 Task: Use the formula "AVERAGE" in spreadsheet "Project portfolio".
Action: Mouse moved to (254, 240)
Screenshot: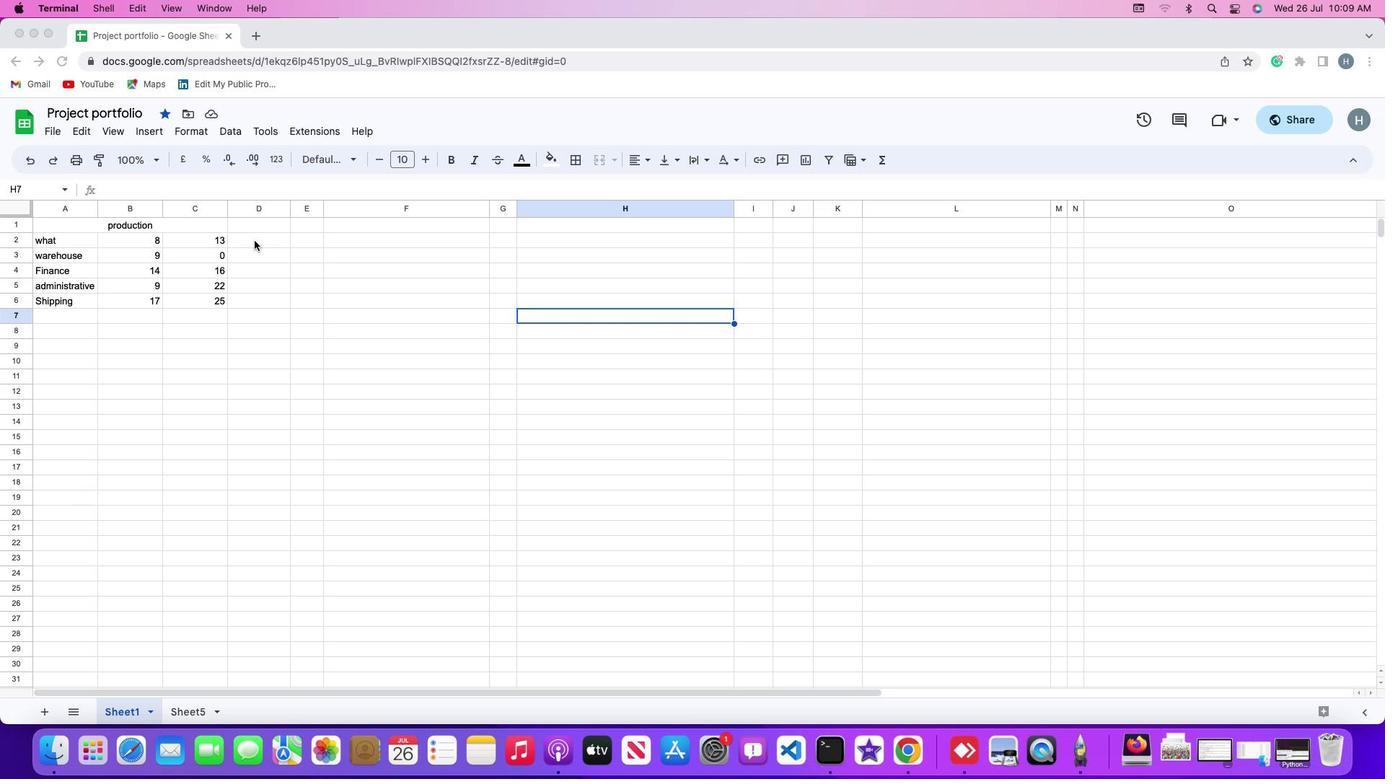 
Action: Mouse pressed left at (254, 240)
Screenshot: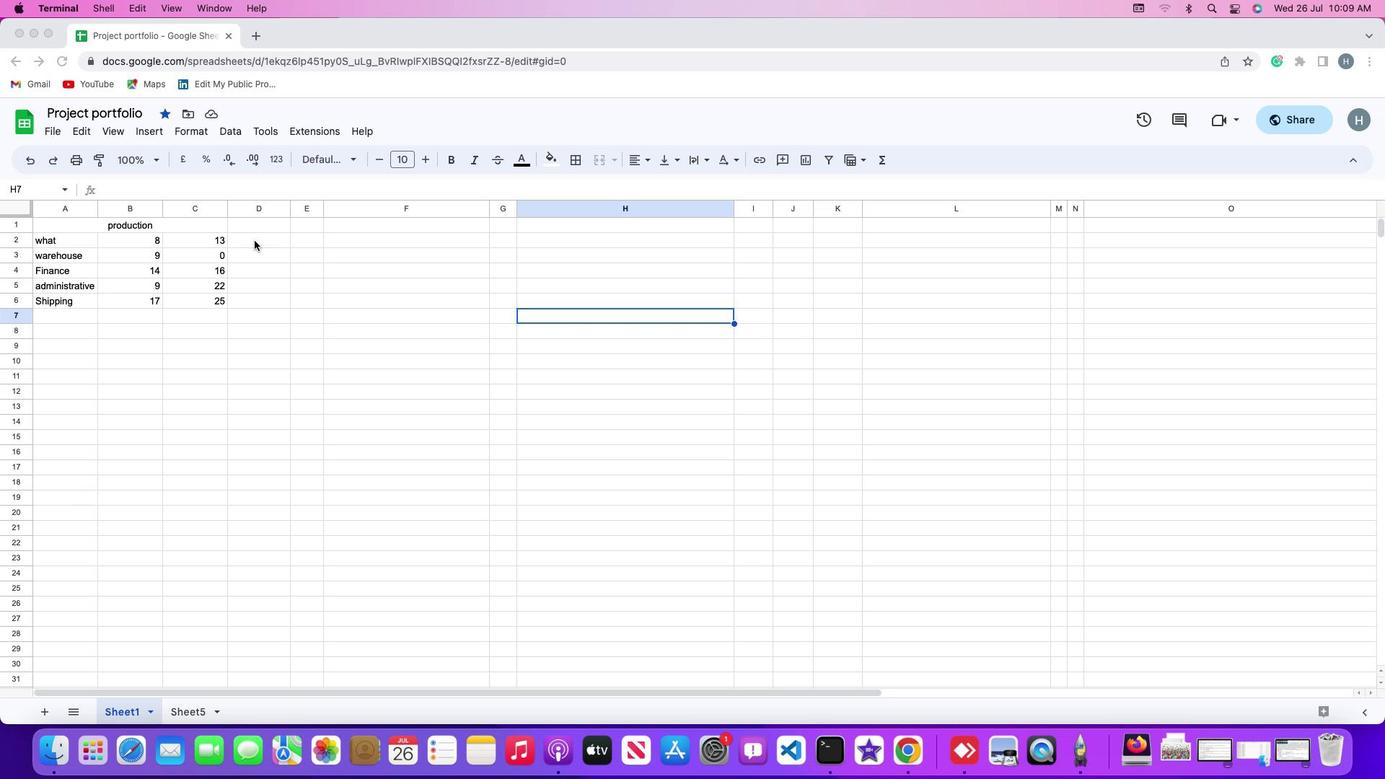 
Action: Mouse moved to (257, 238)
Screenshot: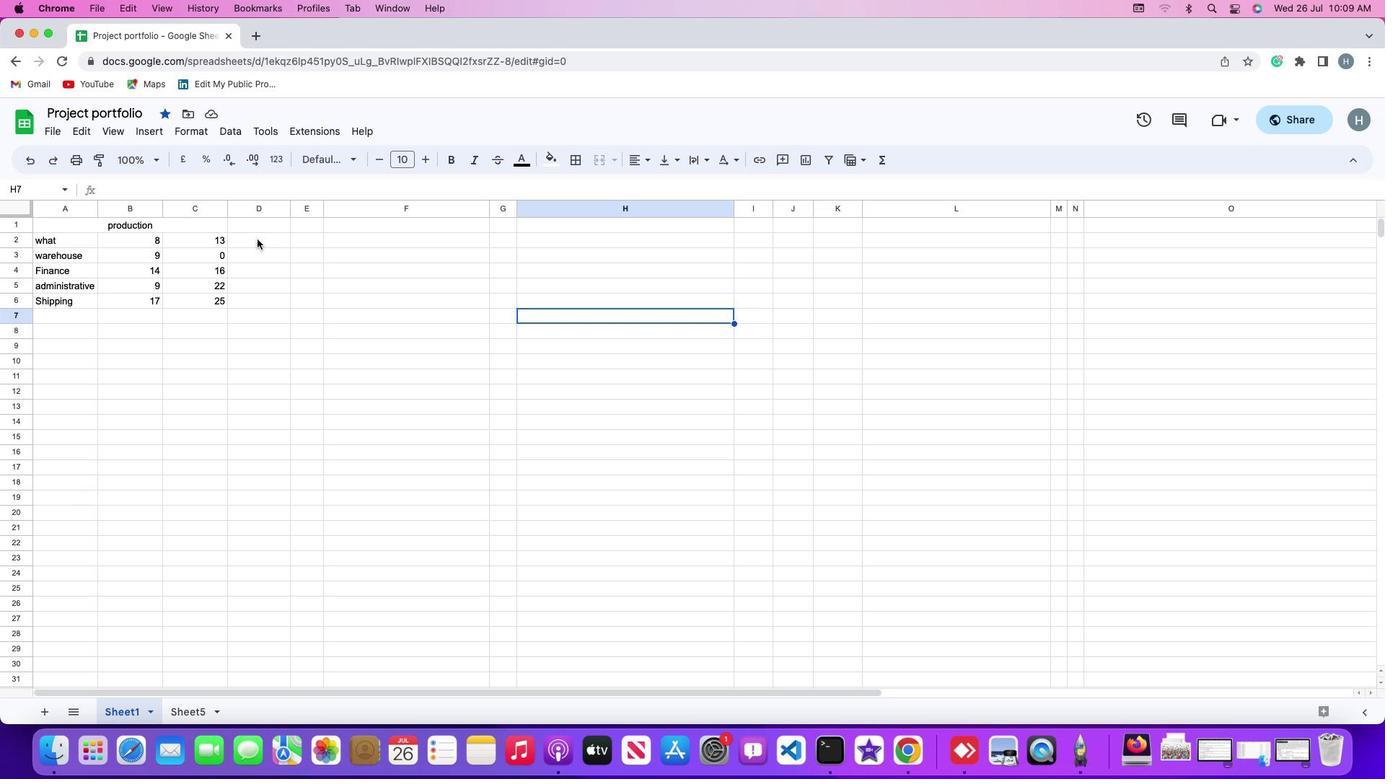 
Action: Mouse pressed left at (257, 238)
Screenshot: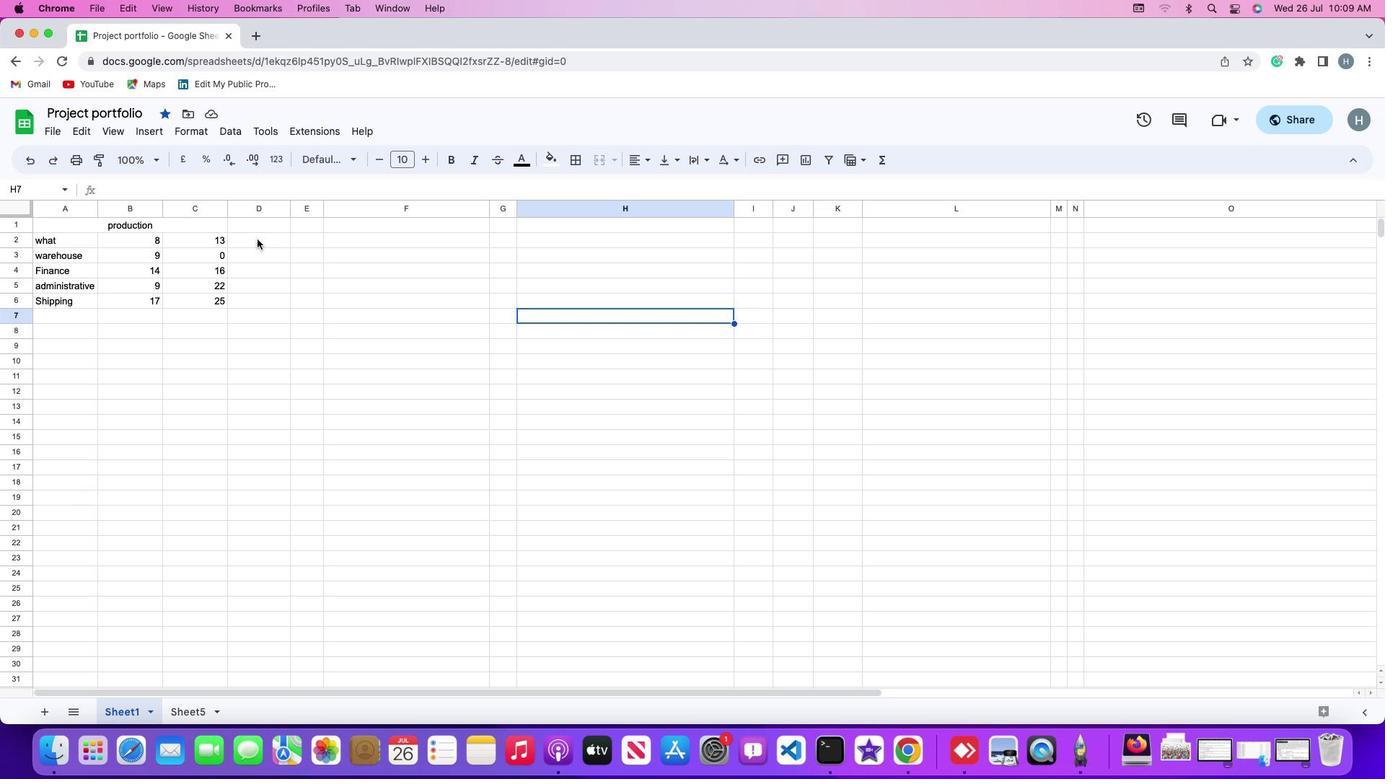 
Action: Mouse moved to (155, 128)
Screenshot: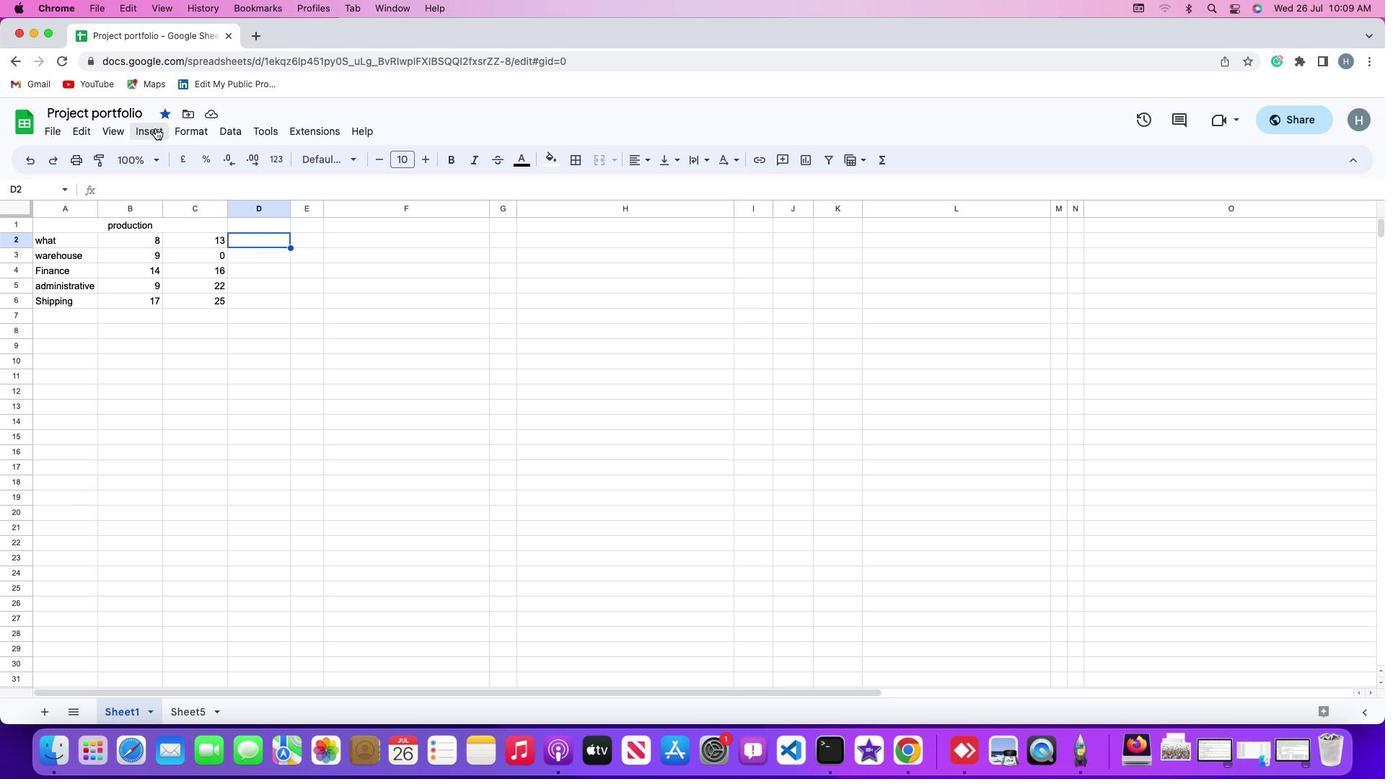
Action: Mouse pressed left at (155, 128)
Screenshot: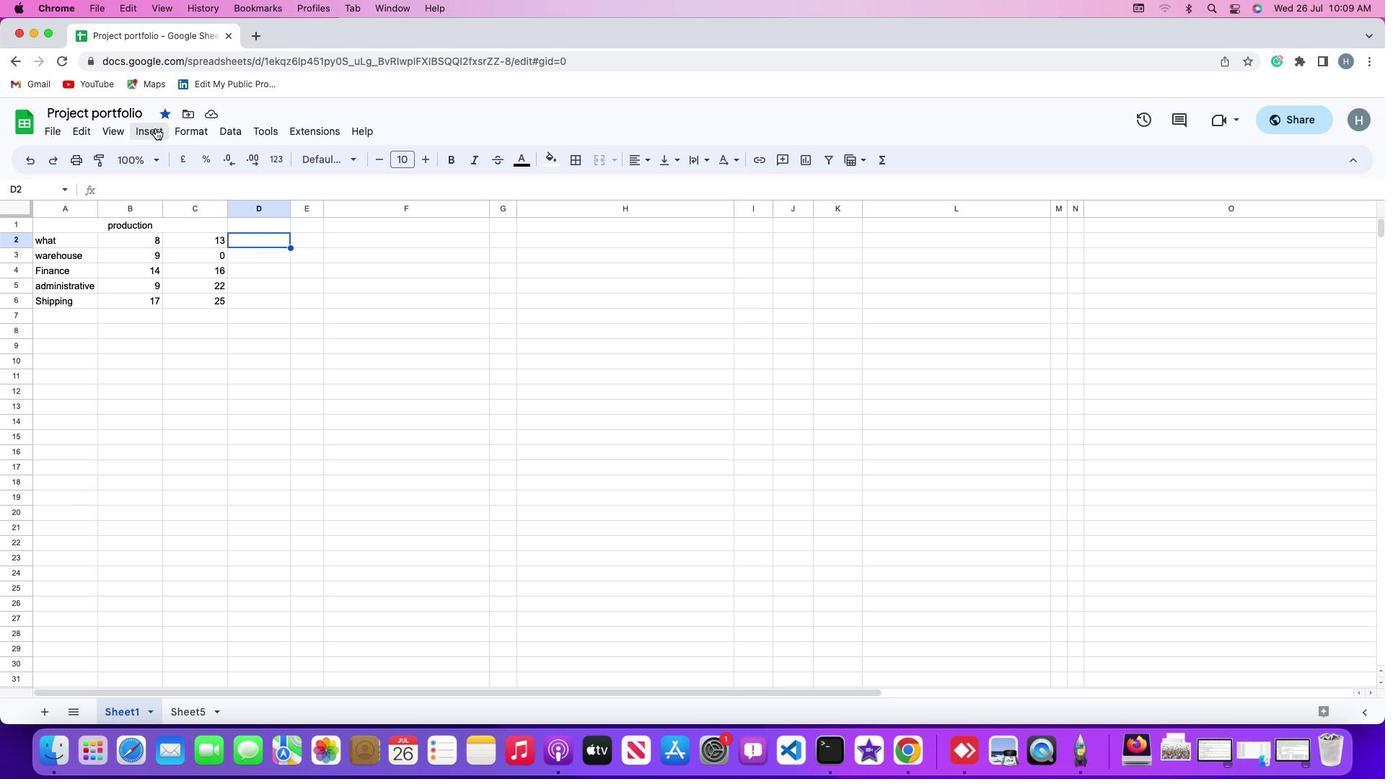 
Action: Mouse moved to (621, 528)
Screenshot: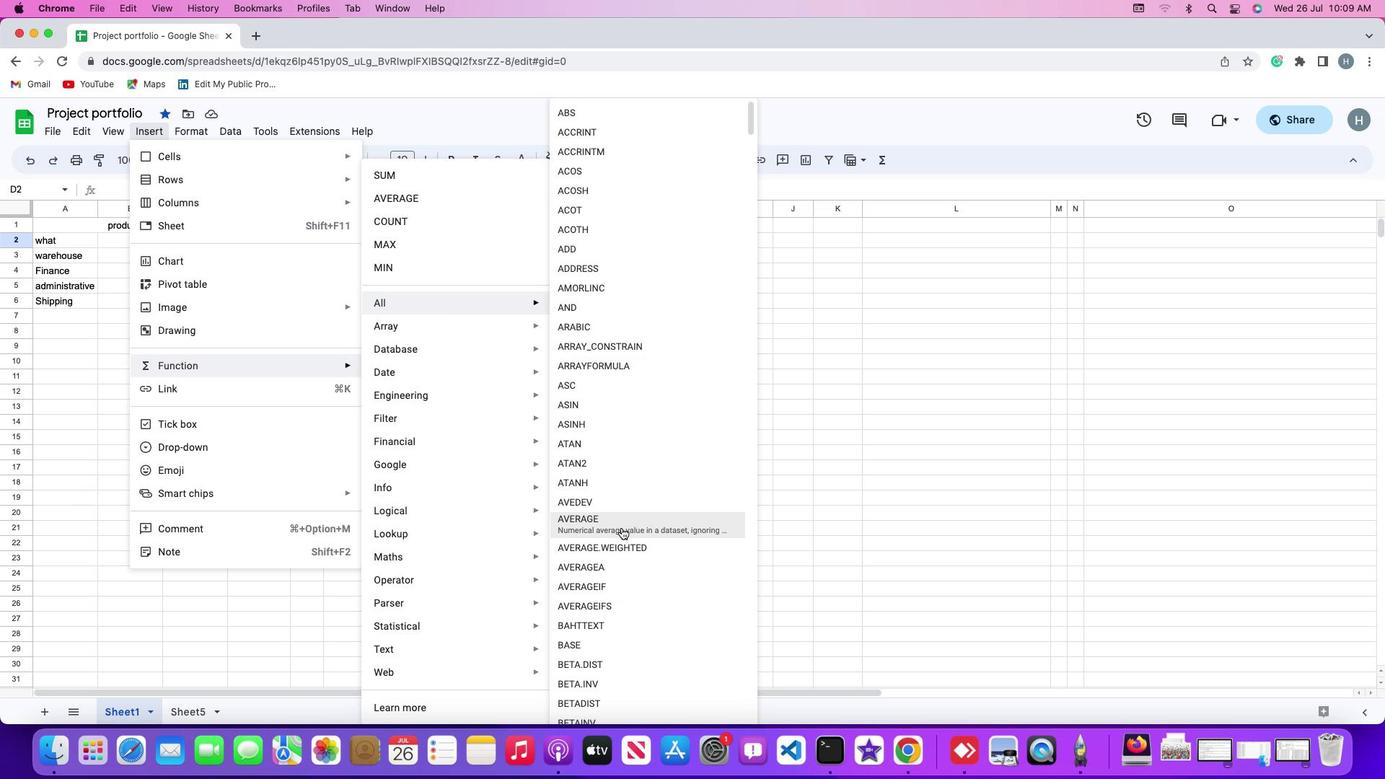 
Action: Mouse pressed left at (621, 528)
Screenshot: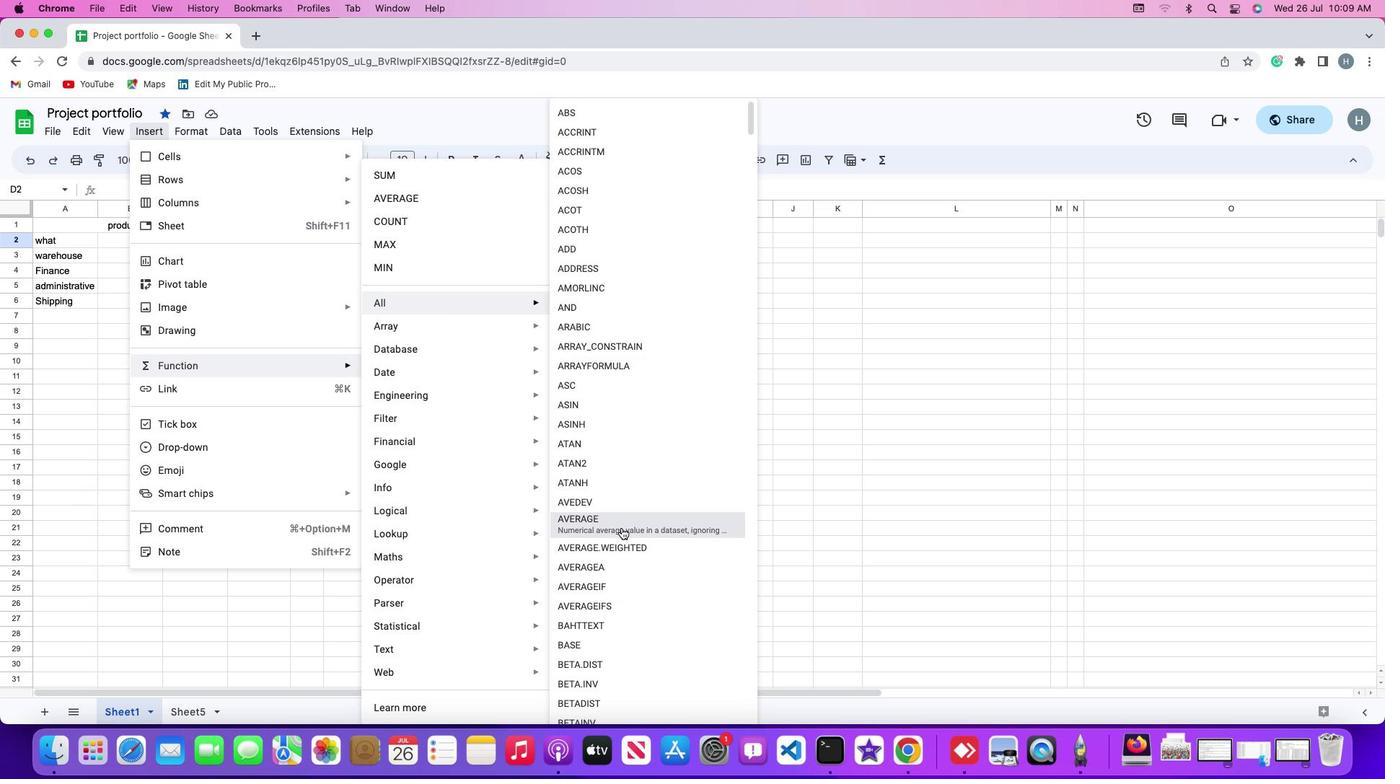 
Action: Mouse moved to (189, 235)
Screenshot: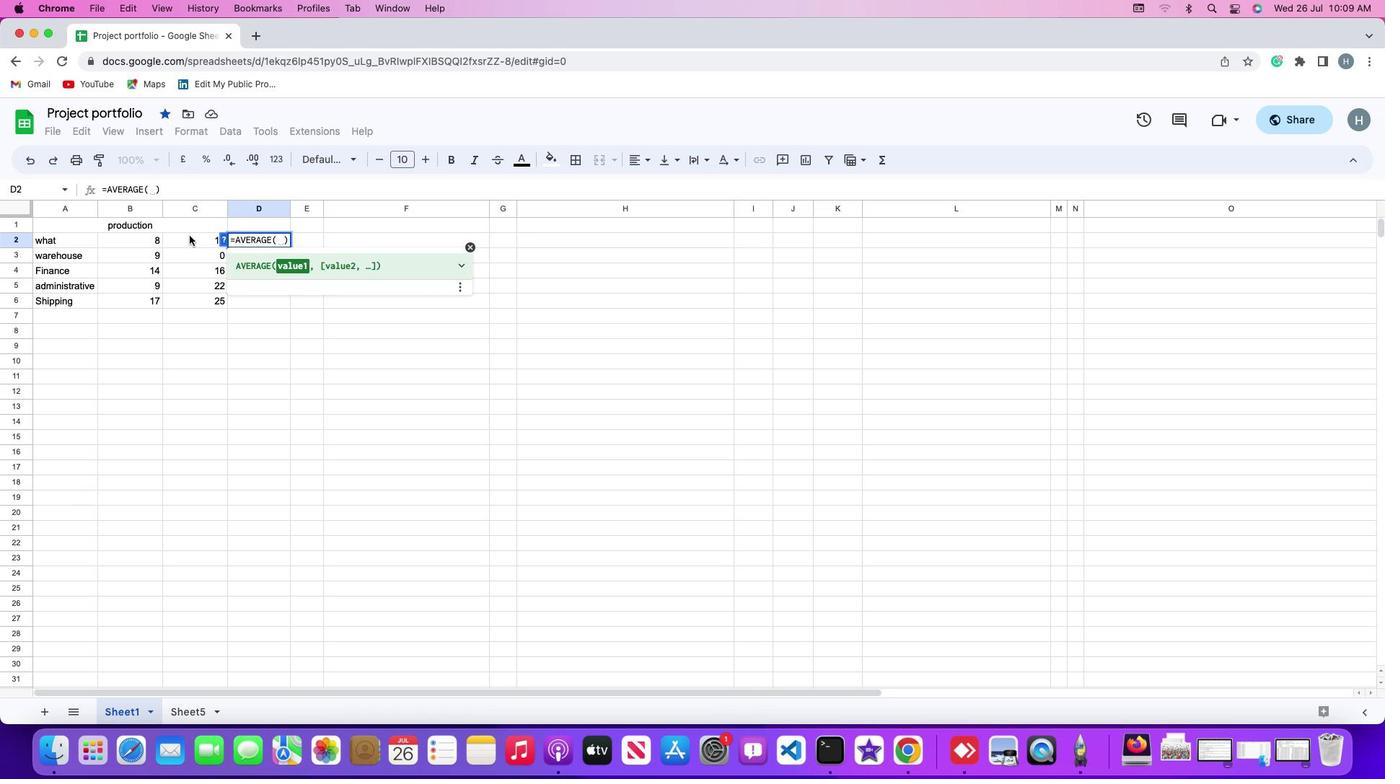 
Action: Mouse pressed left at (189, 235)
Screenshot: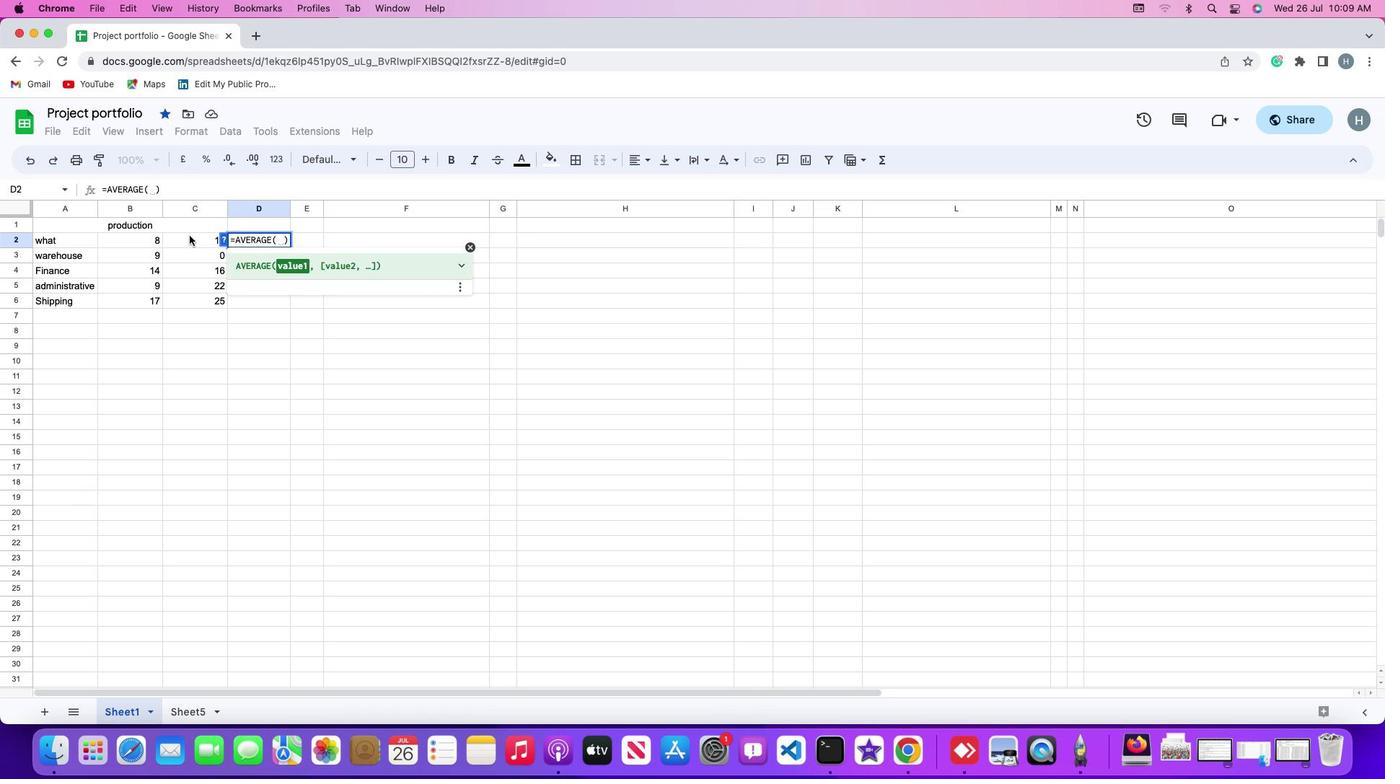 
Action: Mouse moved to (189, 235)
Screenshot: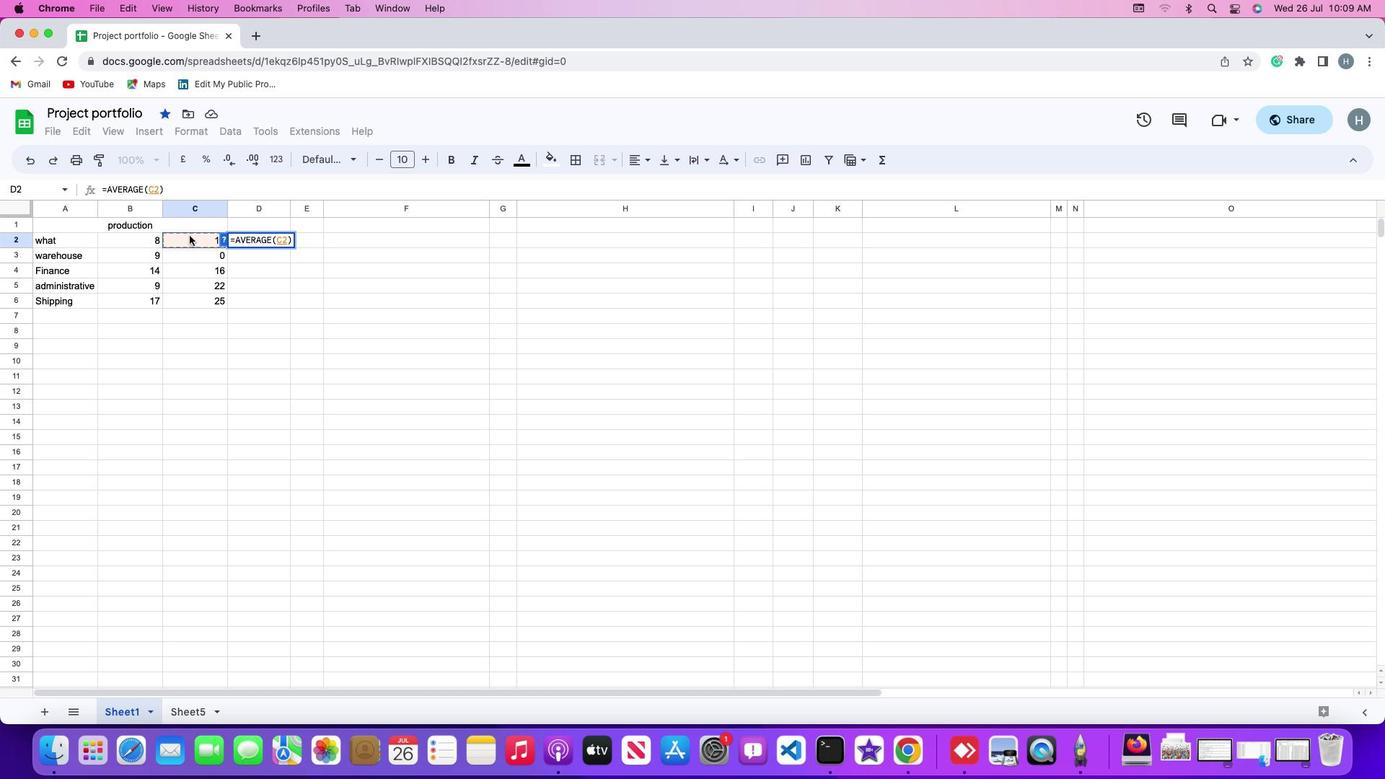 
Action: Key pressed ','
Screenshot: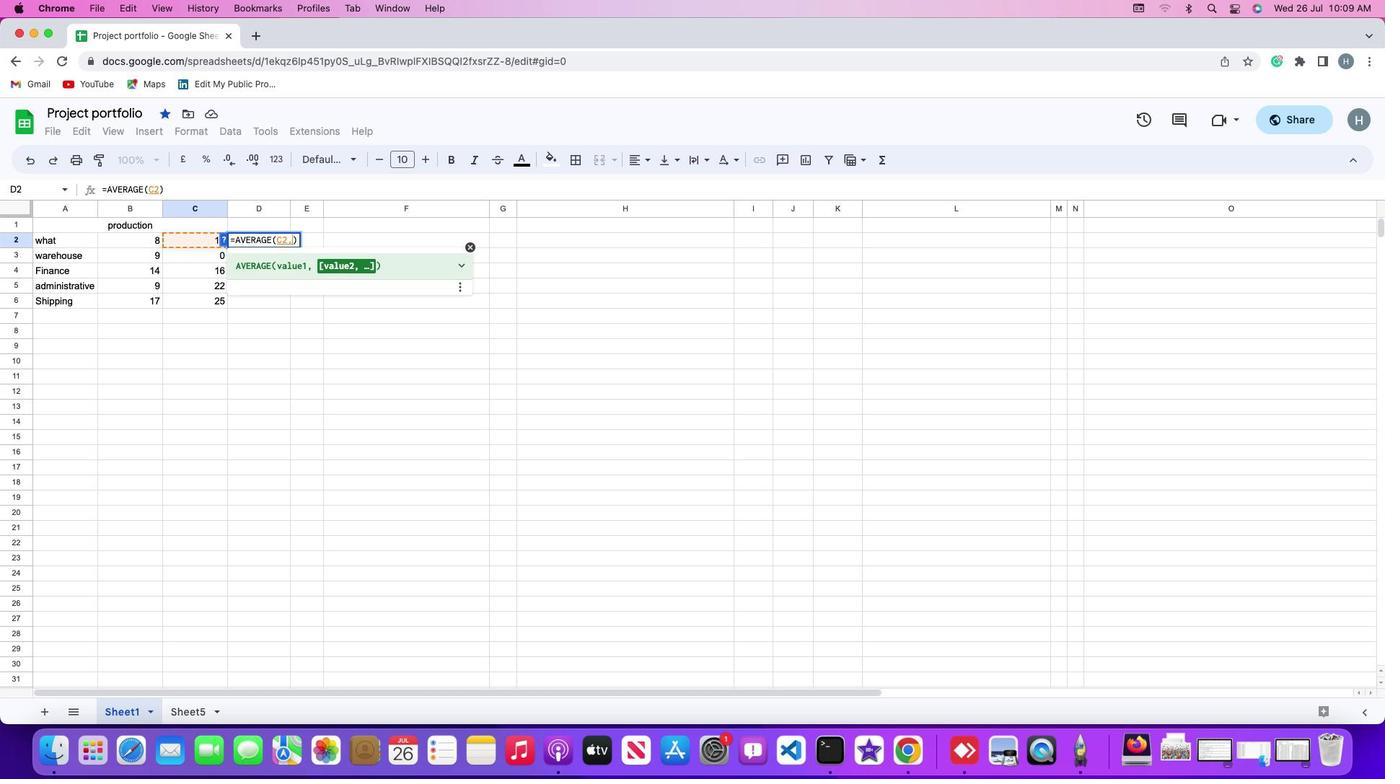 
Action: Mouse moved to (141, 235)
Screenshot: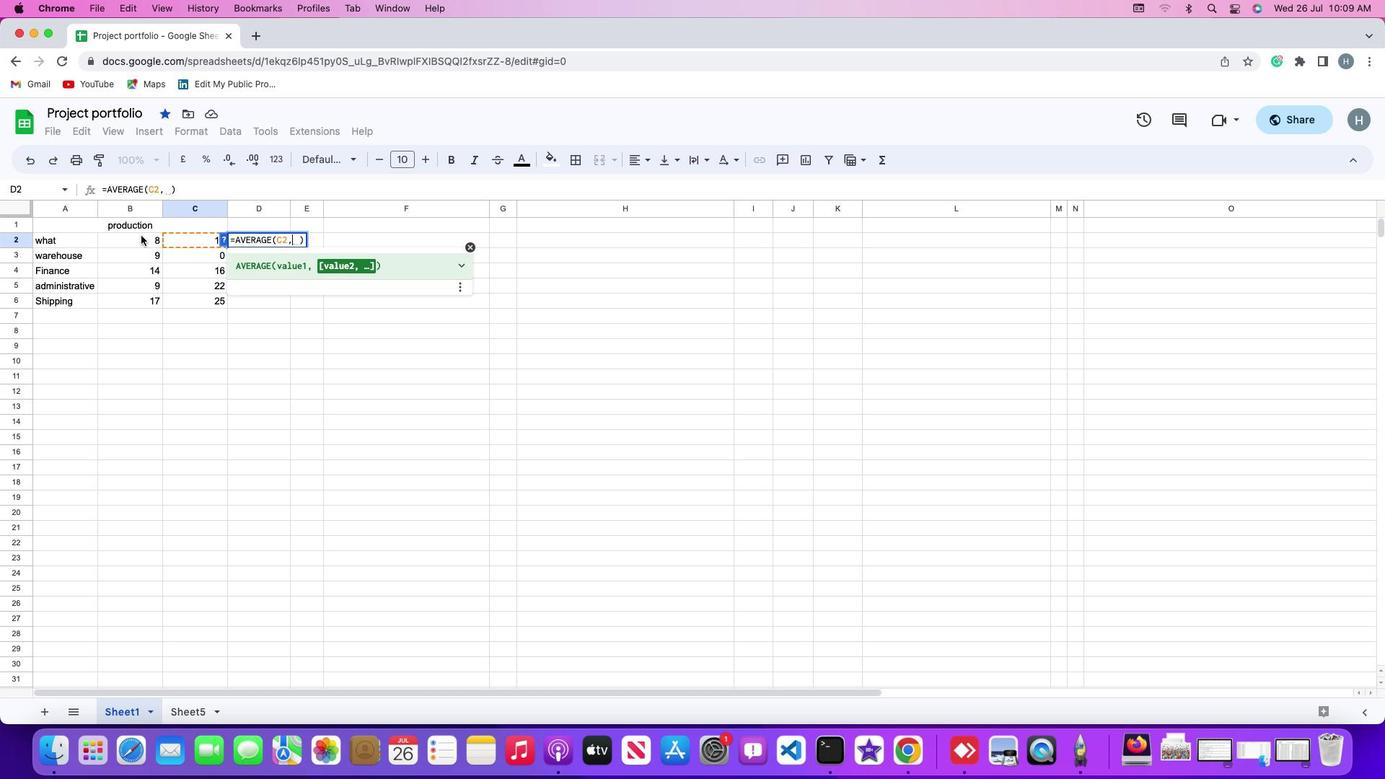 
Action: Mouse pressed left at (141, 235)
Screenshot: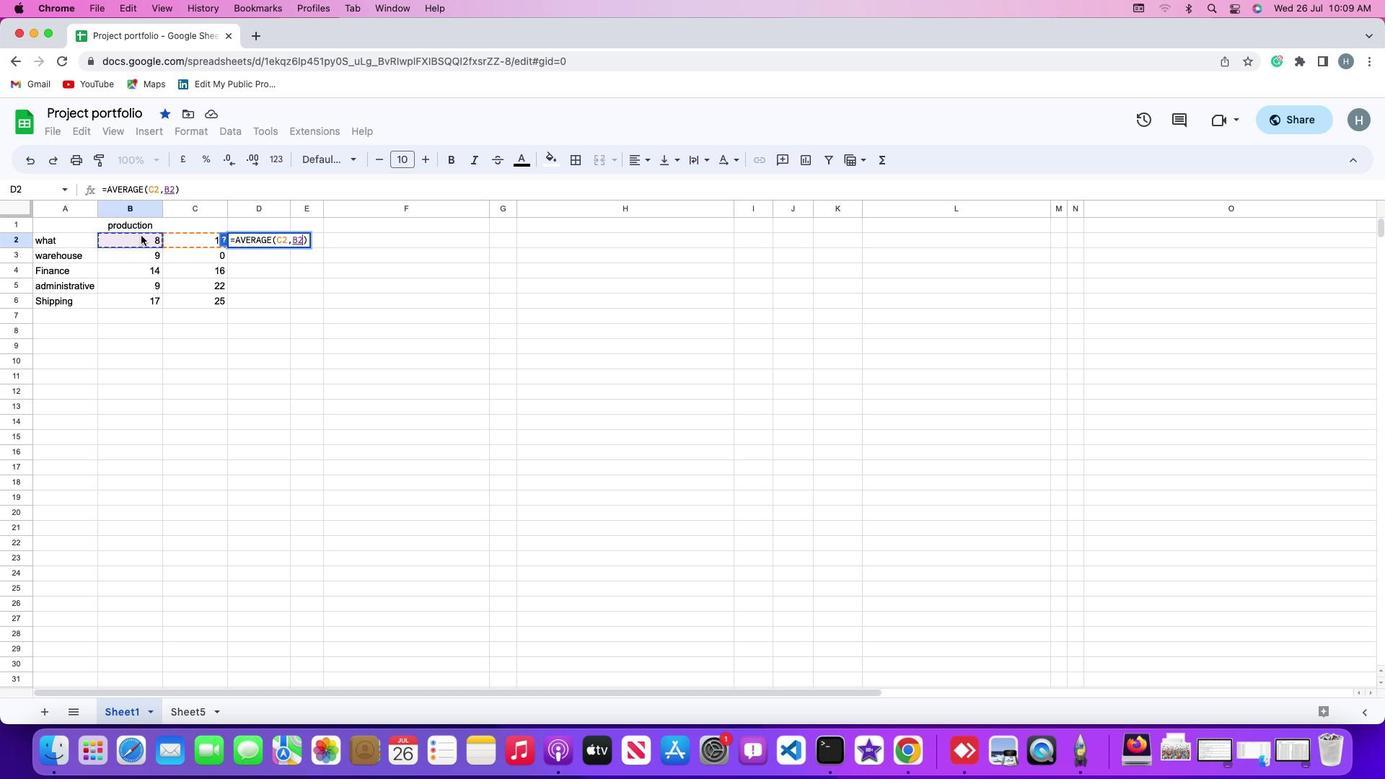 
Action: Key pressed Key.enter
Screenshot: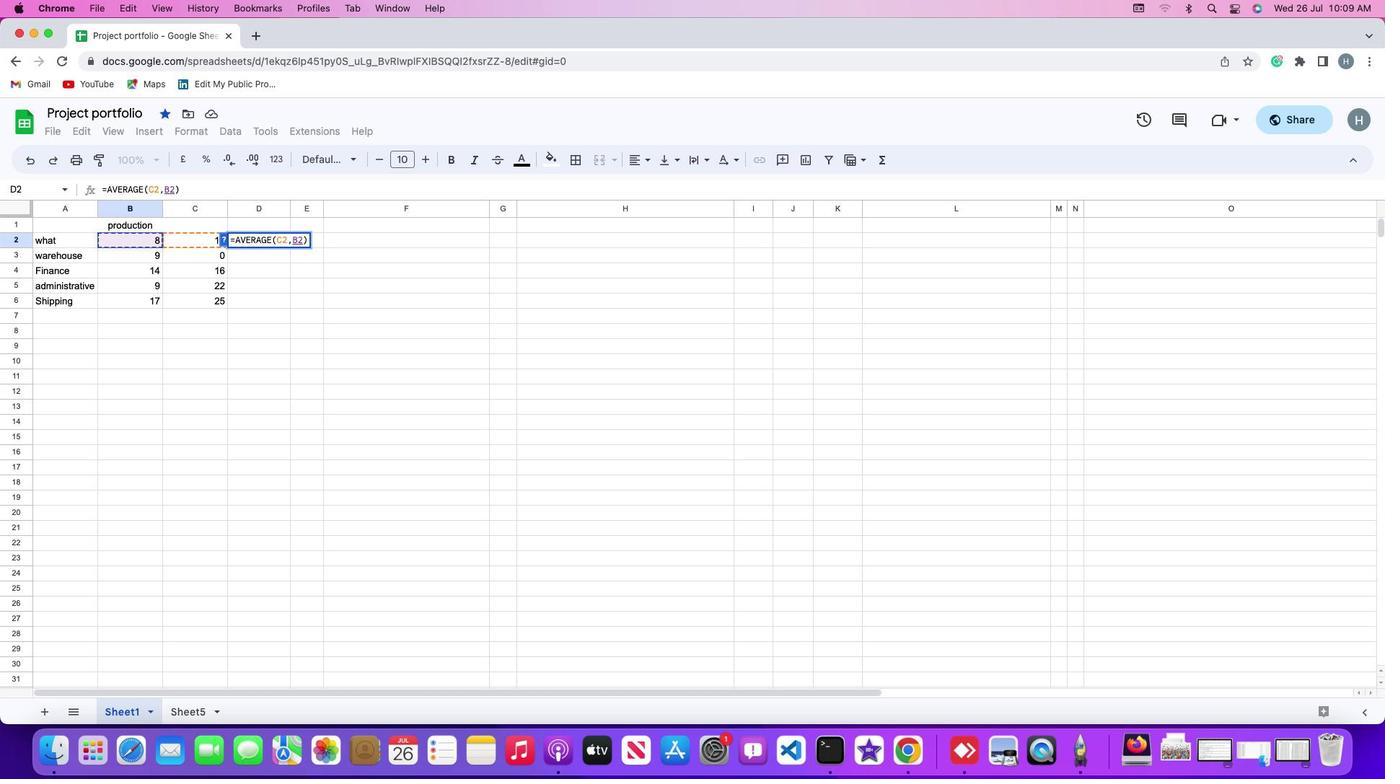 
Action: Mouse moved to (417, 351)
Screenshot: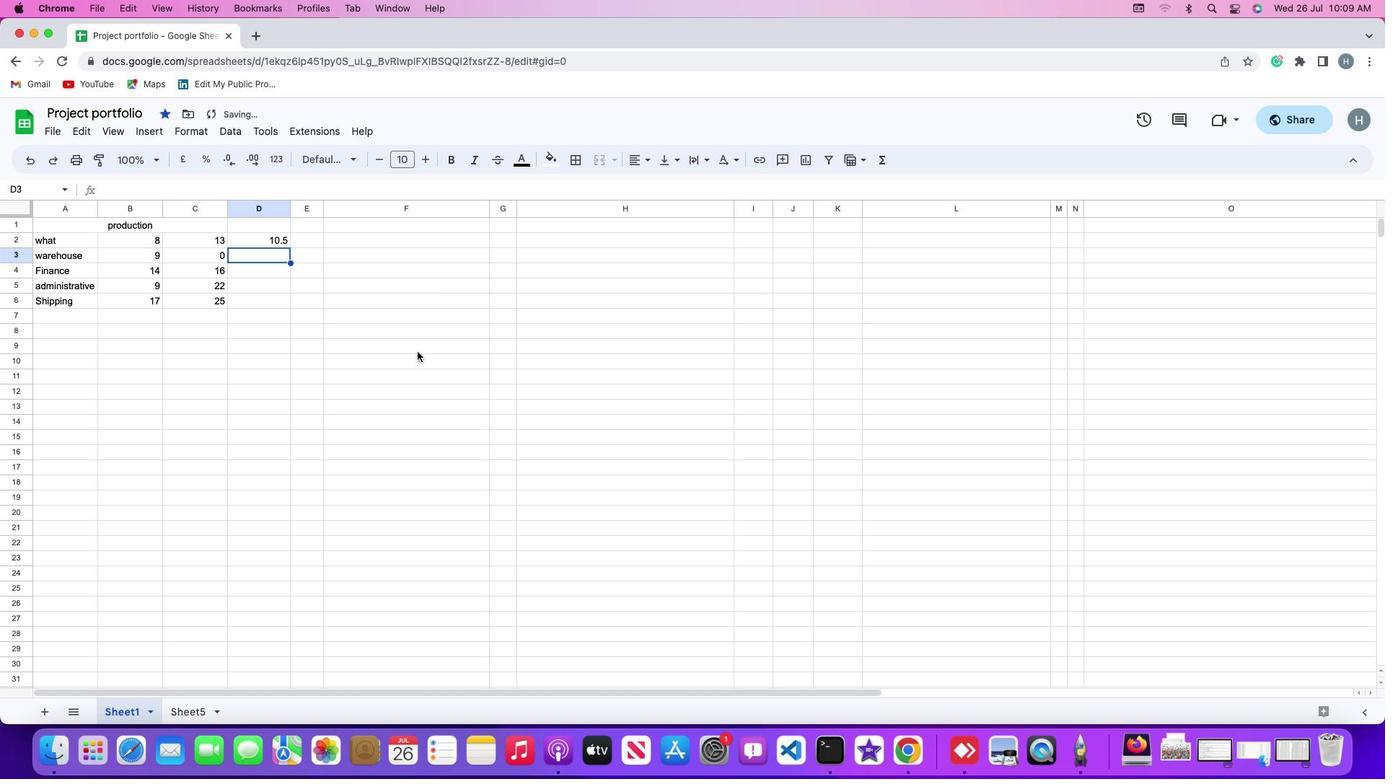 
